 Task: Add a dependency to the task Create a new online platform for online therapy sessions , the existing task  Implement a new cloud-based human resources management system for a company in the project ArcticTech
Action: Mouse moved to (632, 367)
Screenshot: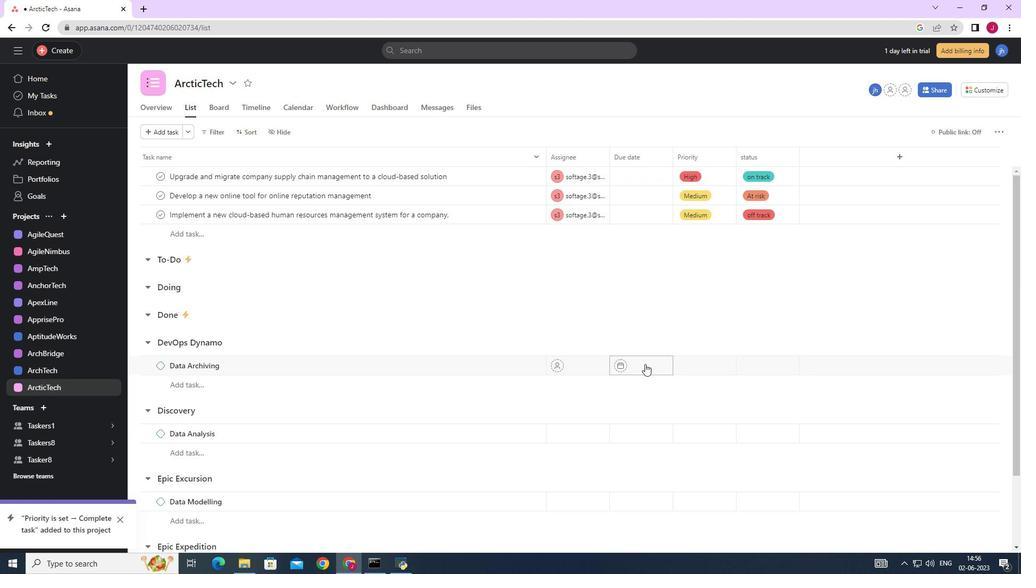 
Action: Mouse scrolled (632, 368) with delta (0, 0)
Screenshot: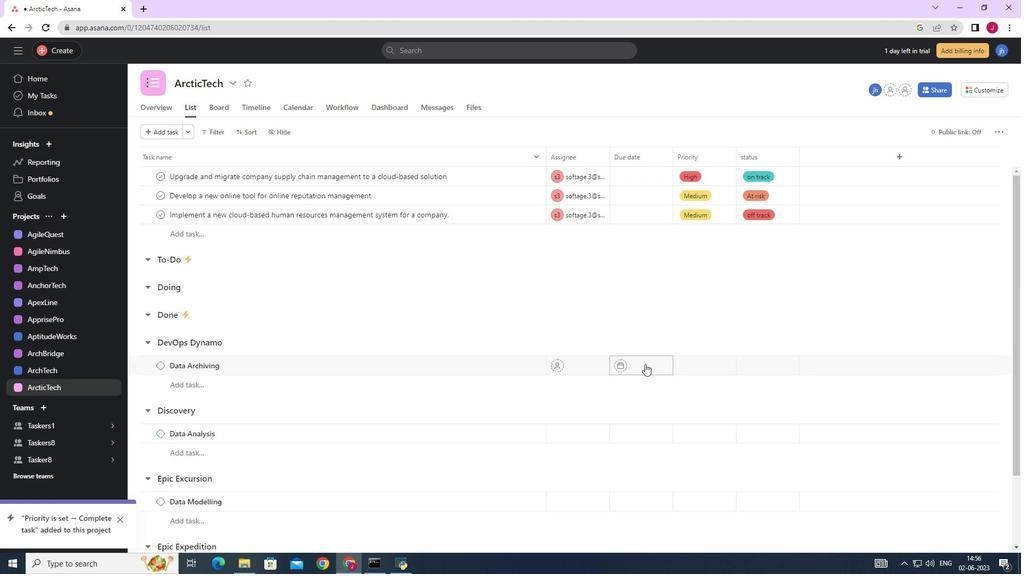 
Action: Mouse scrolled (632, 368) with delta (0, 0)
Screenshot: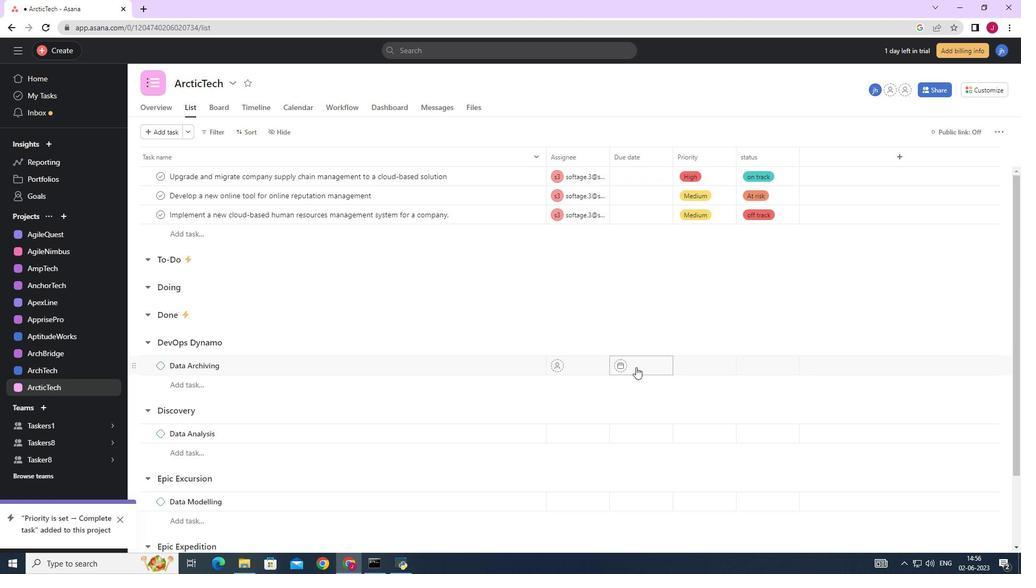 
Action: Mouse moved to (474, 356)
Screenshot: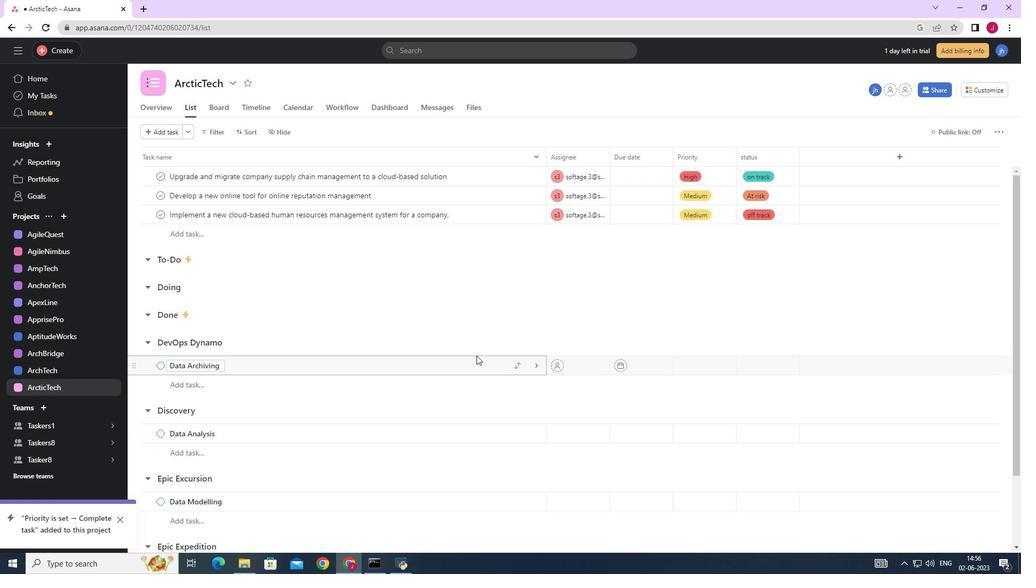 
Action: Mouse scrolled (474, 355) with delta (0, 0)
Screenshot: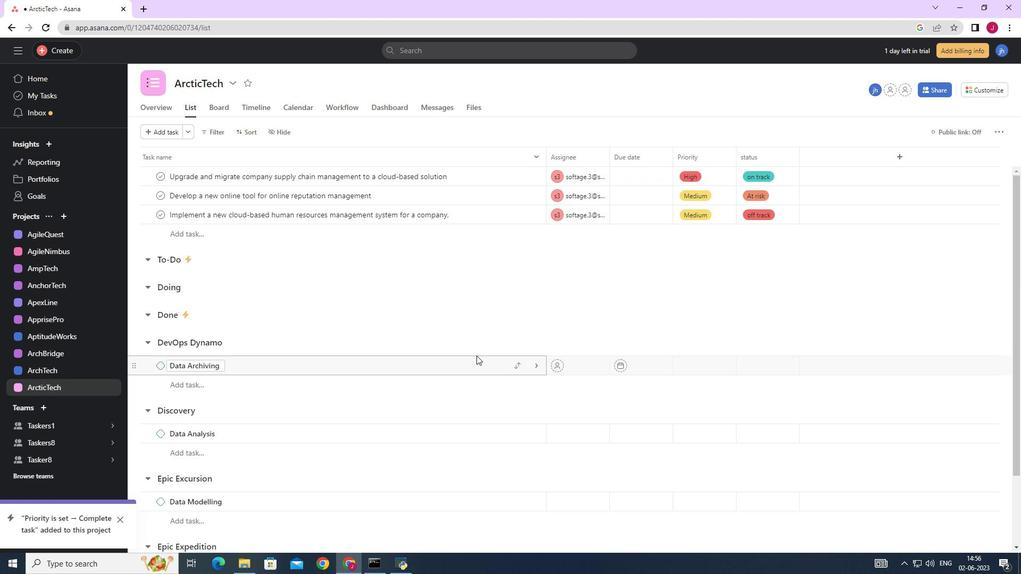 
Action: Mouse scrolled (474, 355) with delta (0, 0)
Screenshot: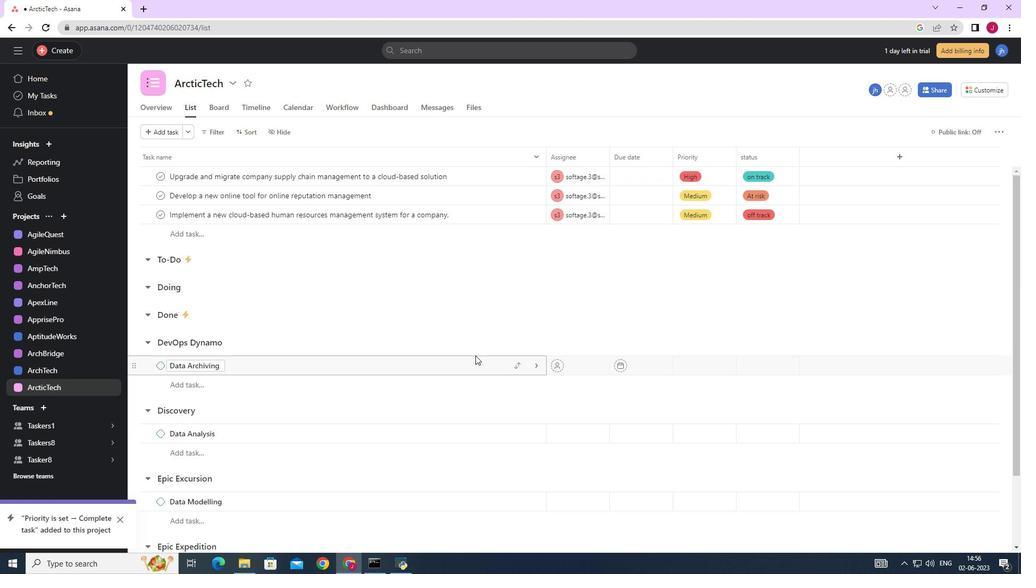 
Action: Mouse scrolled (474, 355) with delta (0, 0)
Screenshot: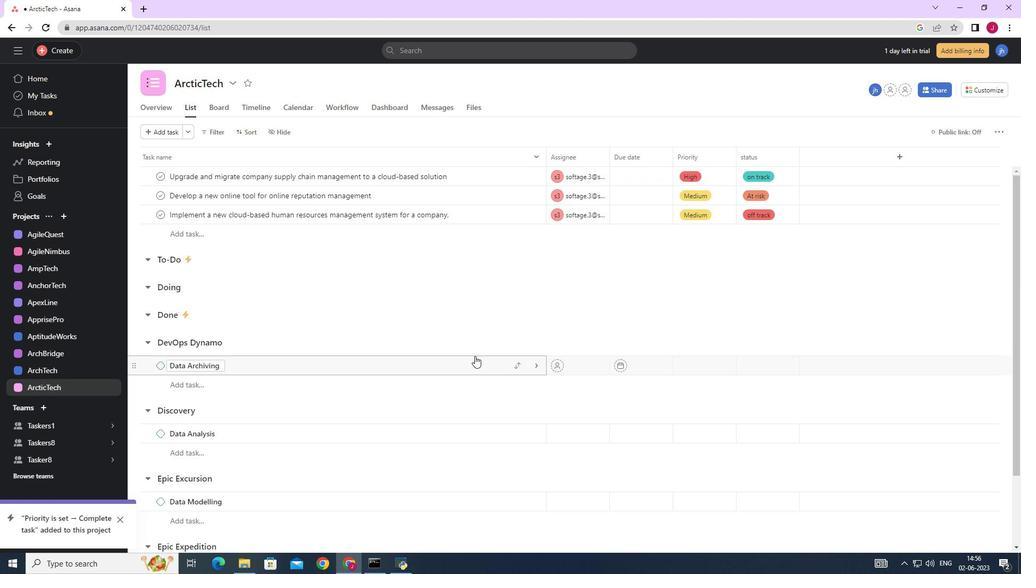 
Action: Mouse scrolled (474, 356) with delta (0, 0)
Screenshot: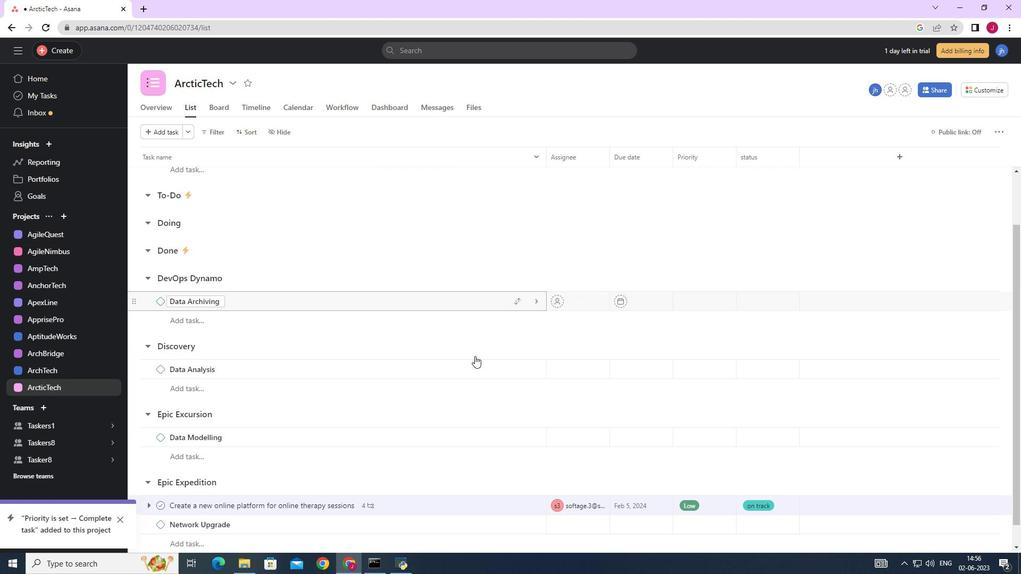 
Action: Mouse scrolled (474, 356) with delta (0, 0)
Screenshot: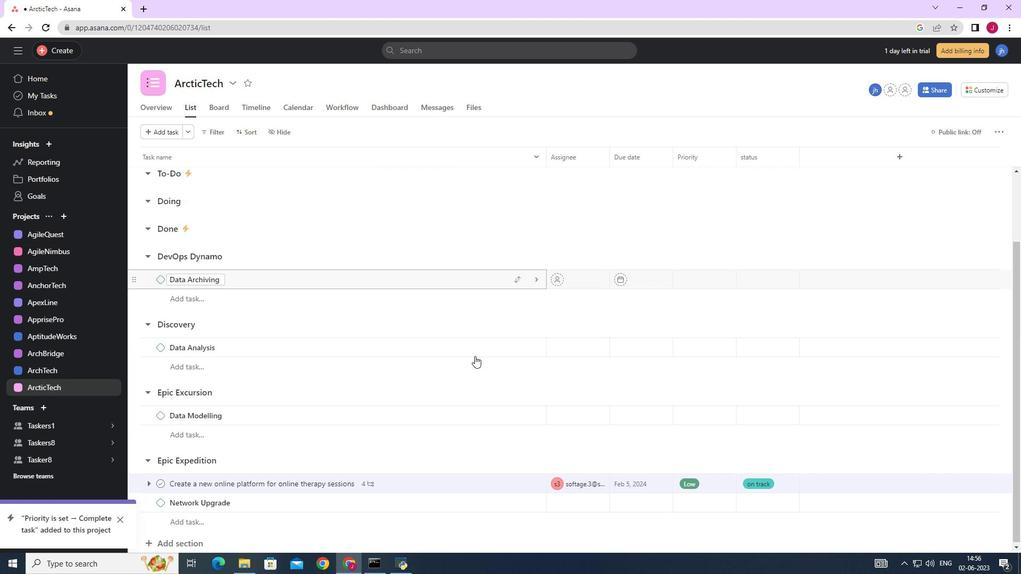 
Action: Mouse scrolled (474, 355) with delta (0, 0)
Screenshot: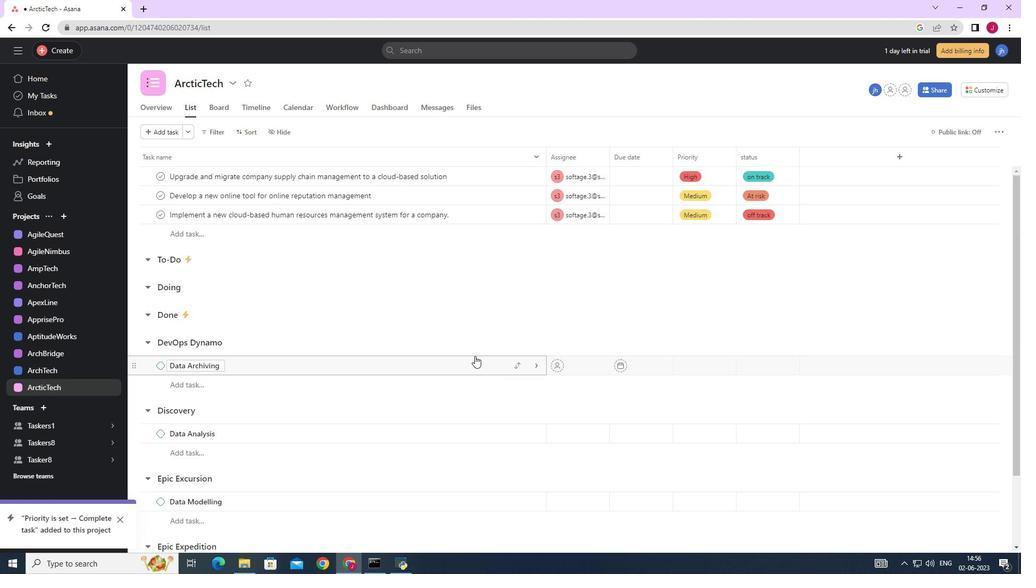 
Action: Mouse scrolled (474, 355) with delta (0, 0)
Screenshot: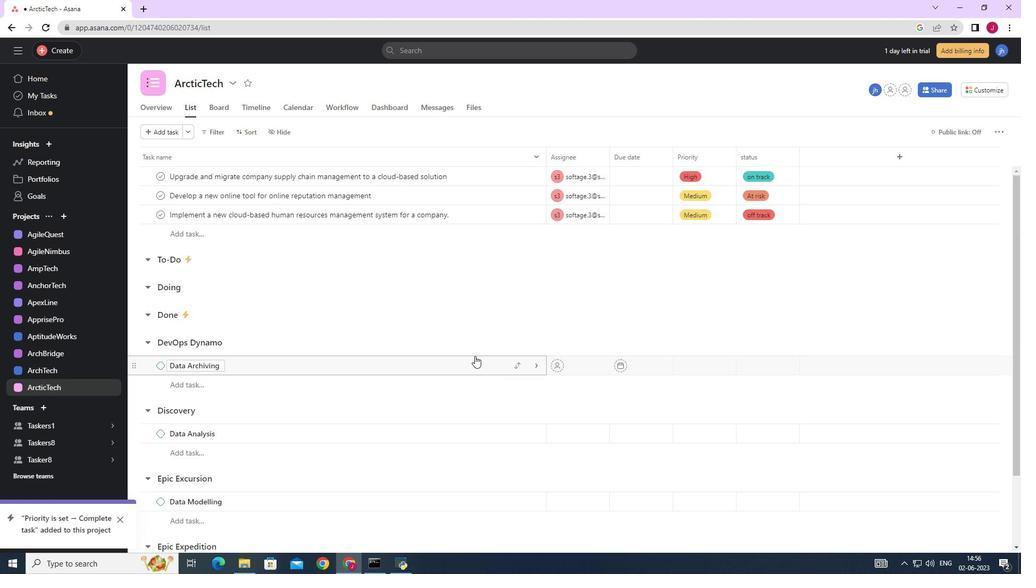 
Action: Mouse scrolled (474, 355) with delta (0, 0)
Screenshot: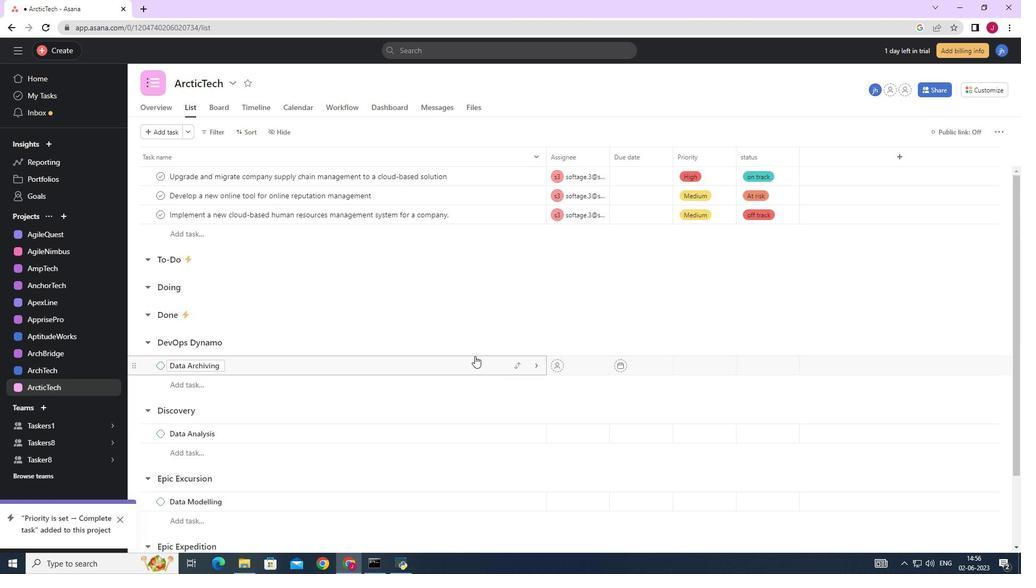 
Action: Mouse scrolled (474, 355) with delta (0, 0)
Screenshot: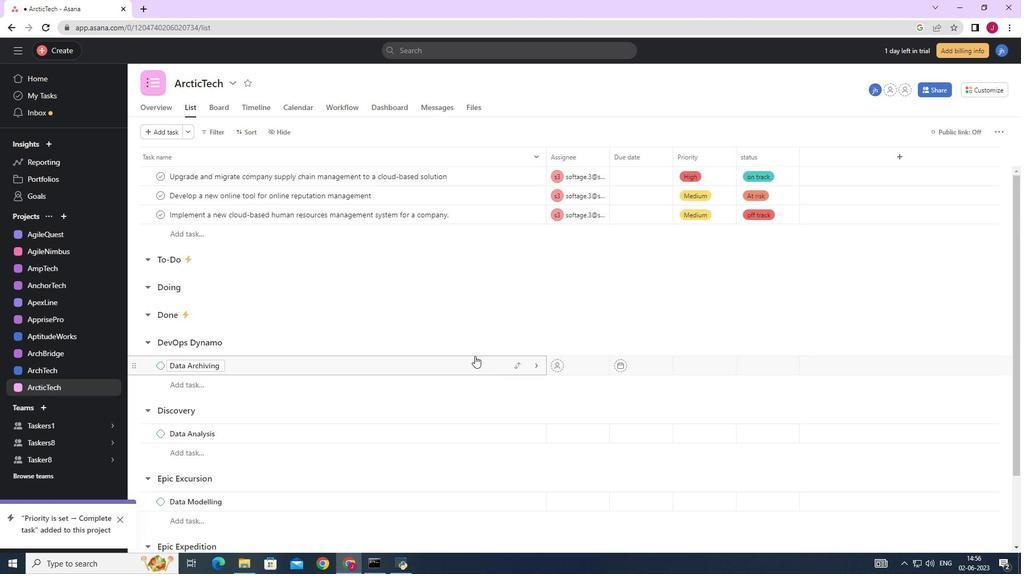 
Action: Mouse scrolled (474, 355) with delta (0, 0)
Screenshot: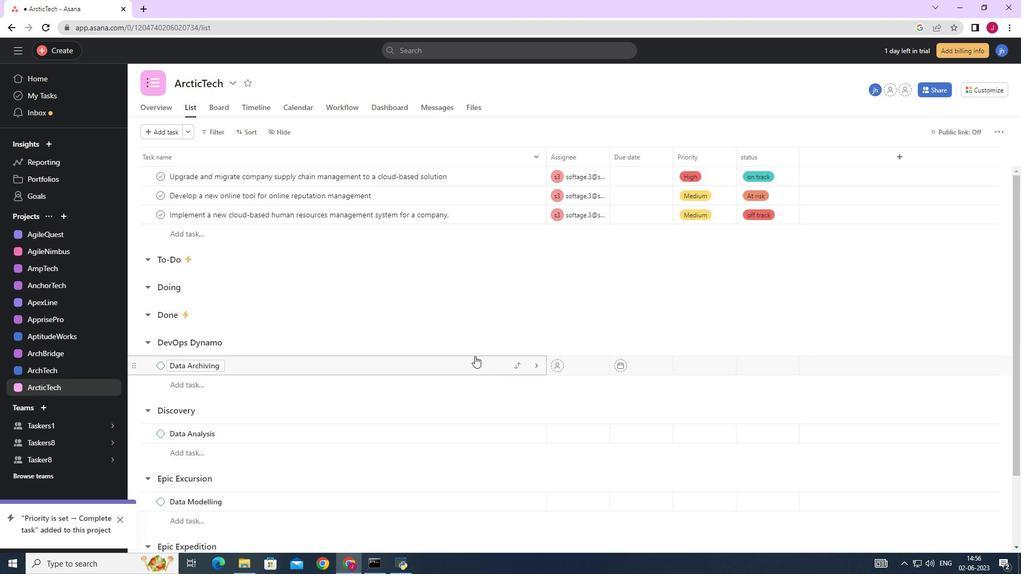 
Action: Mouse moved to (499, 481)
Screenshot: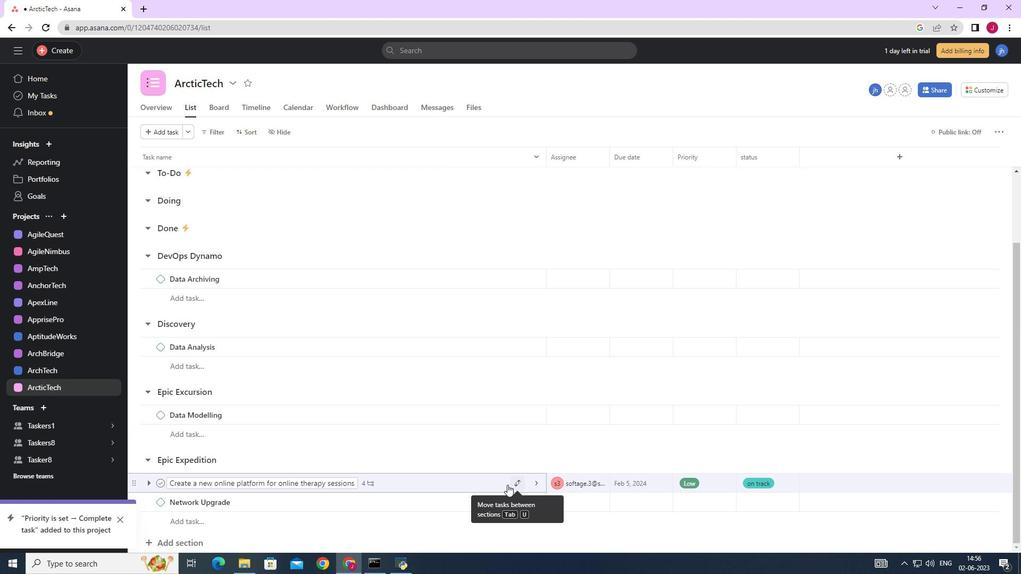 
Action: Mouse pressed left at (499, 481)
Screenshot: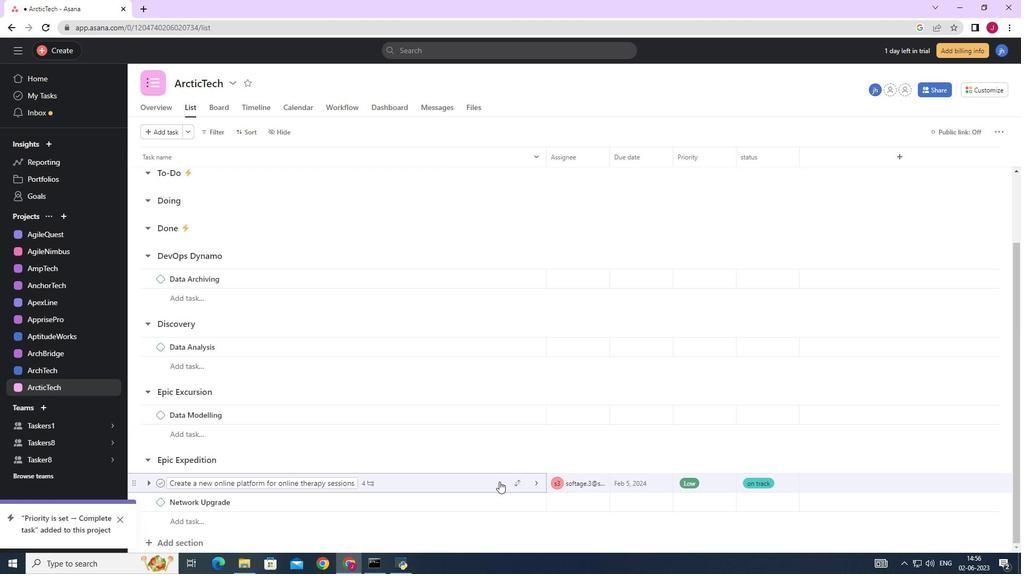 
Action: Mouse moved to (831, 383)
Screenshot: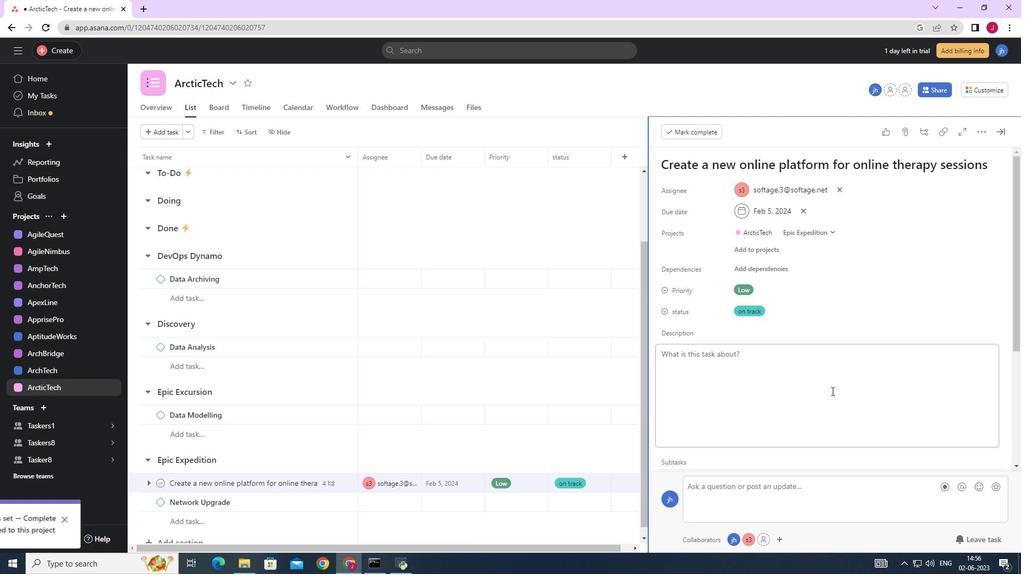 
Action: Mouse scrolled (831, 383) with delta (0, 0)
Screenshot: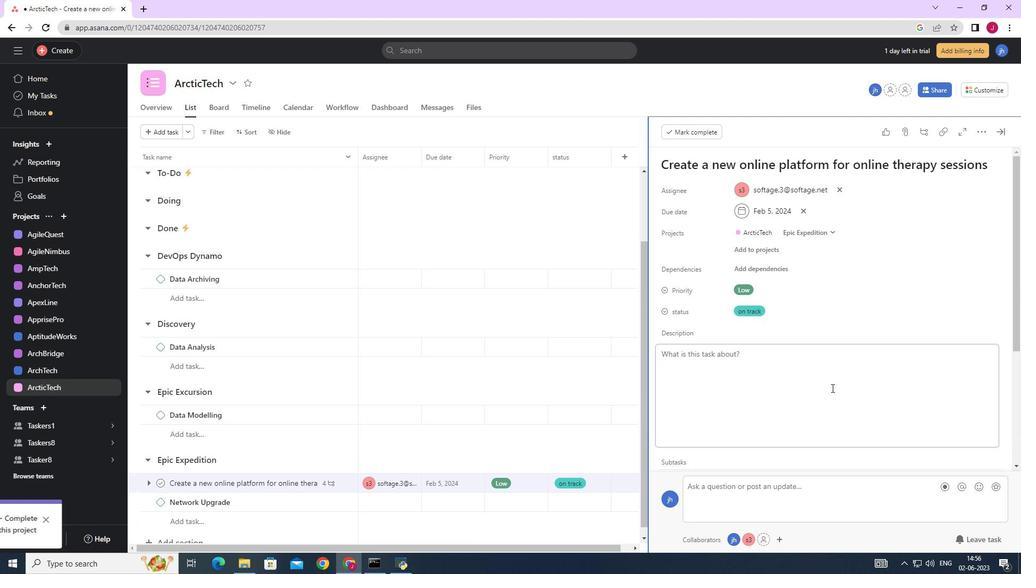 
Action: Mouse moved to (777, 220)
Screenshot: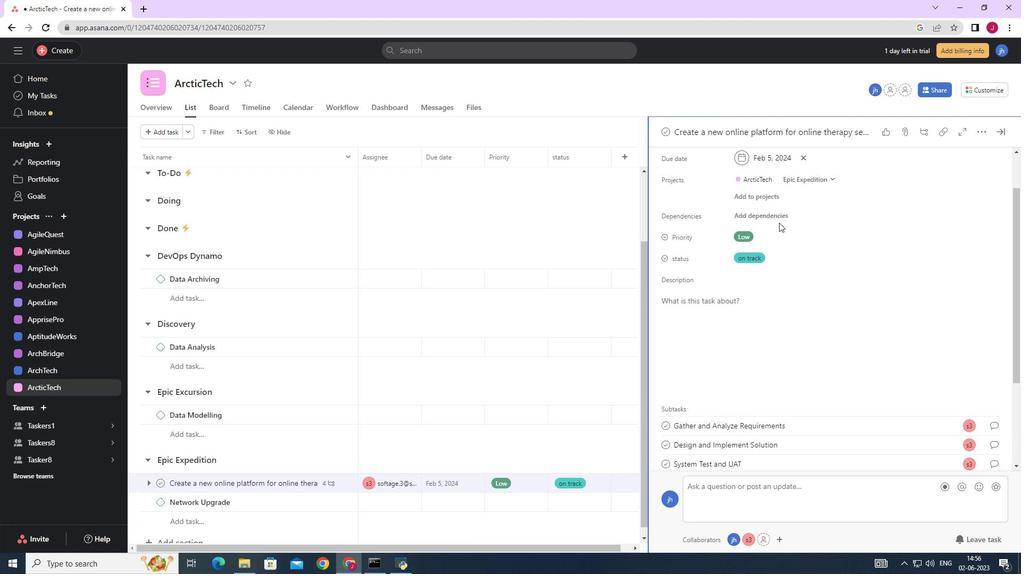 
Action: Mouse pressed left at (777, 220)
Screenshot: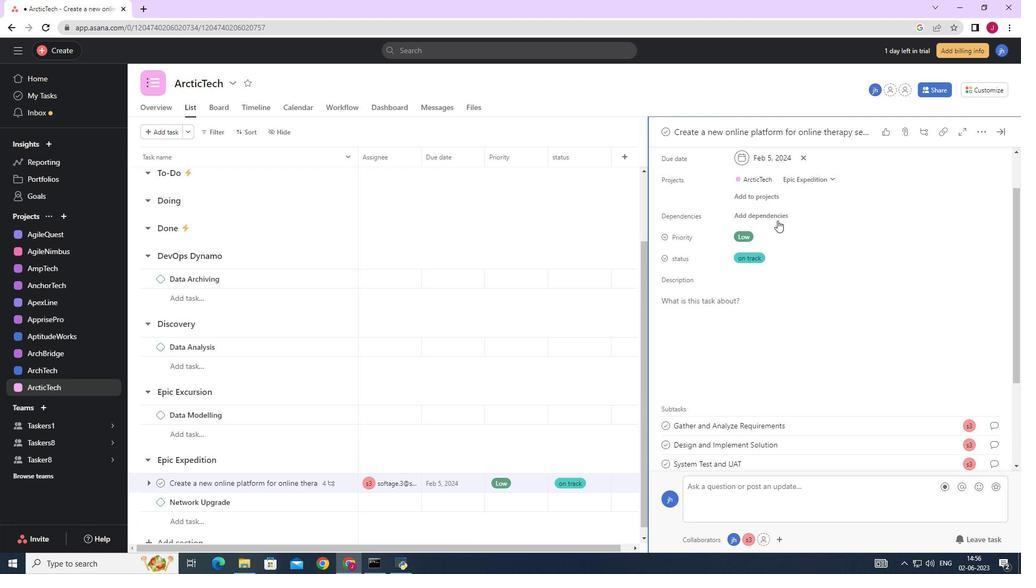 
Action: Mouse moved to (854, 254)
Screenshot: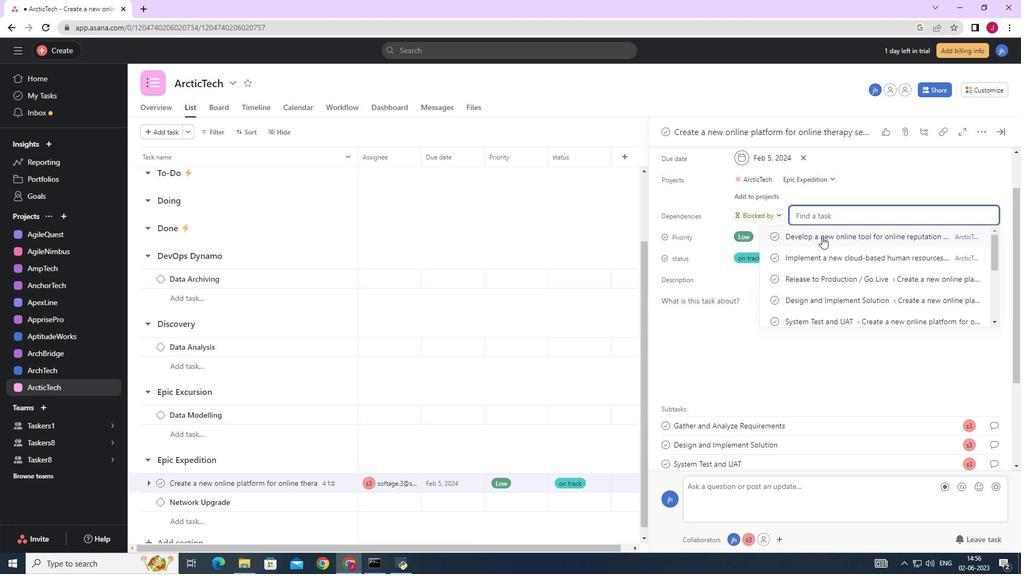
Action: Mouse scrolled (854, 254) with delta (0, 0)
Screenshot: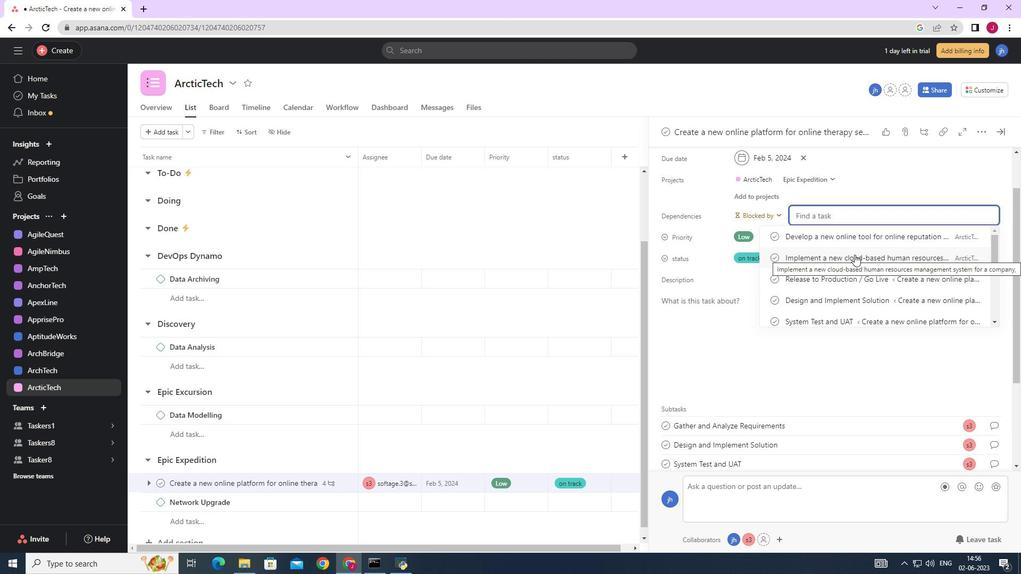 
Action: Mouse moved to (839, 264)
Screenshot: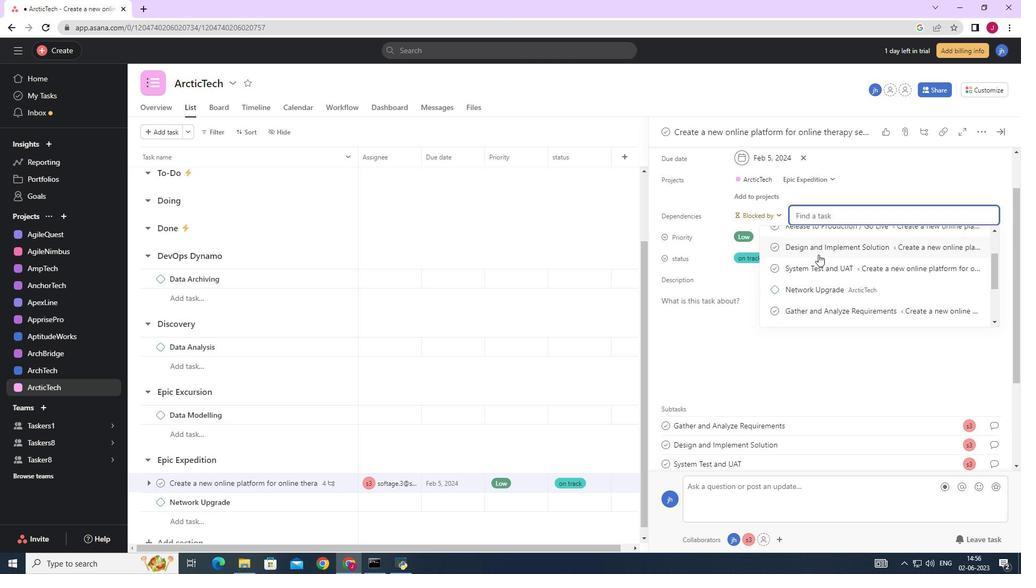 
Action: Mouse scrolled (839, 264) with delta (0, 0)
Screenshot: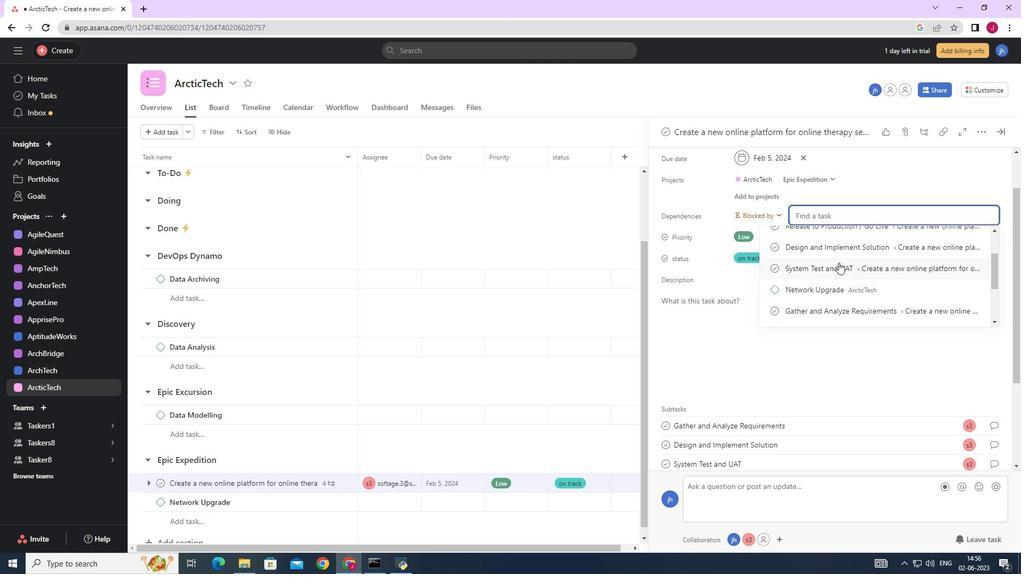 
Action: Mouse scrolled (839, 264) with delta (0, 0)
Screenshot: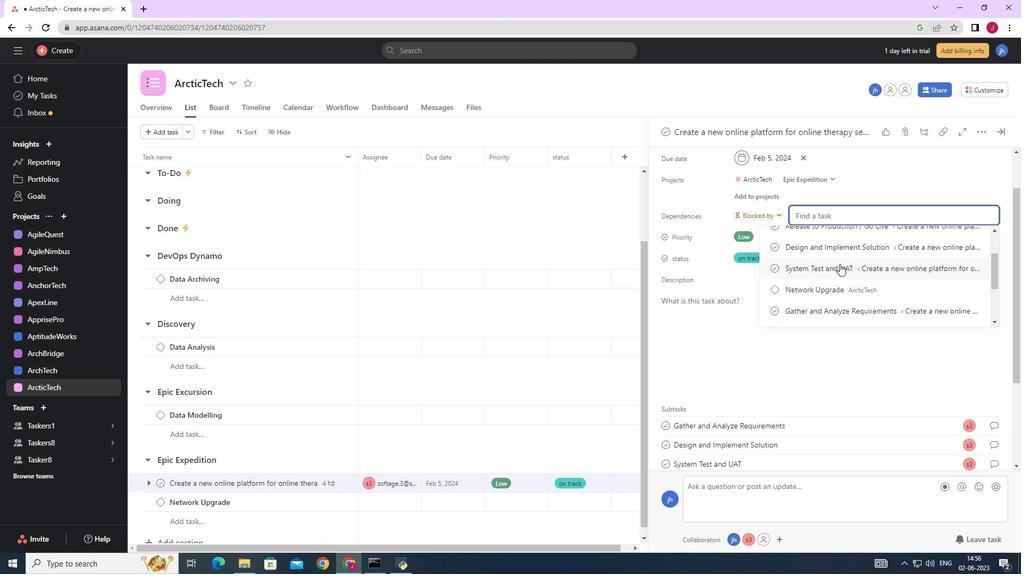 
Action: Mouse scrolled (839, 264) with delta (0, 0)
Screenshot: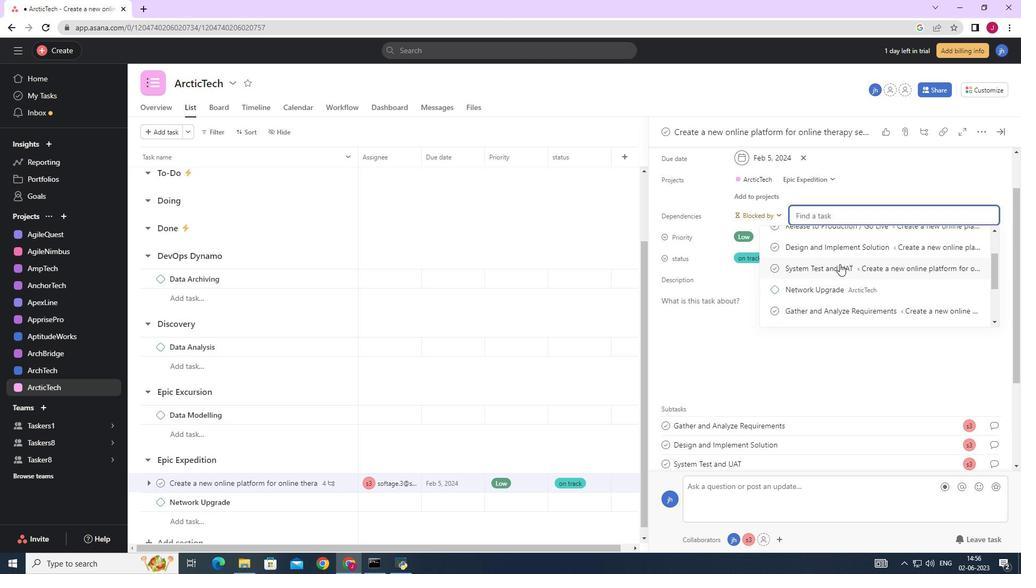 
Action: Mouse moved to (815, 258)
Screenshot: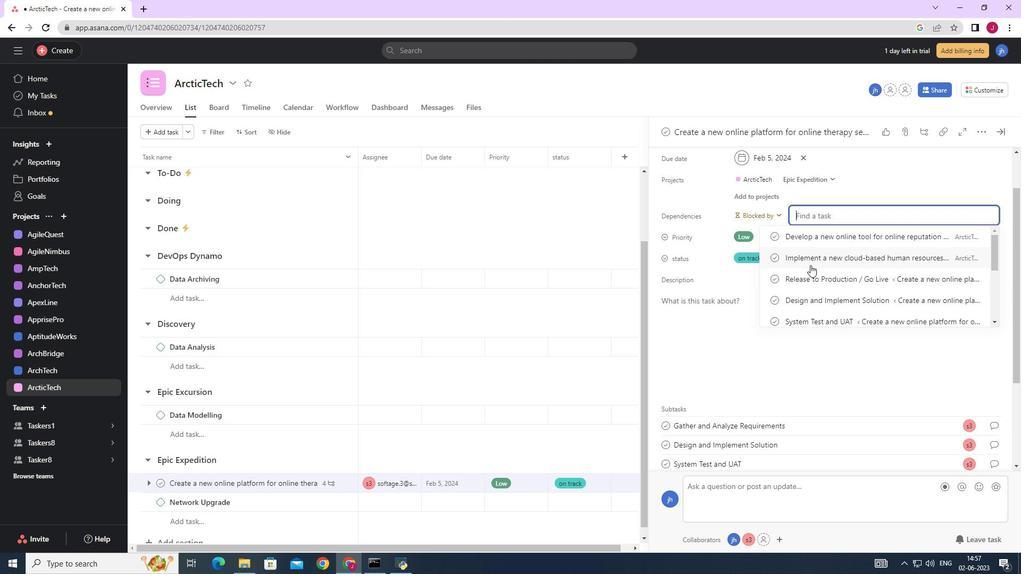 
Action: Mouse pressed left at (815, 258)
Screenshot: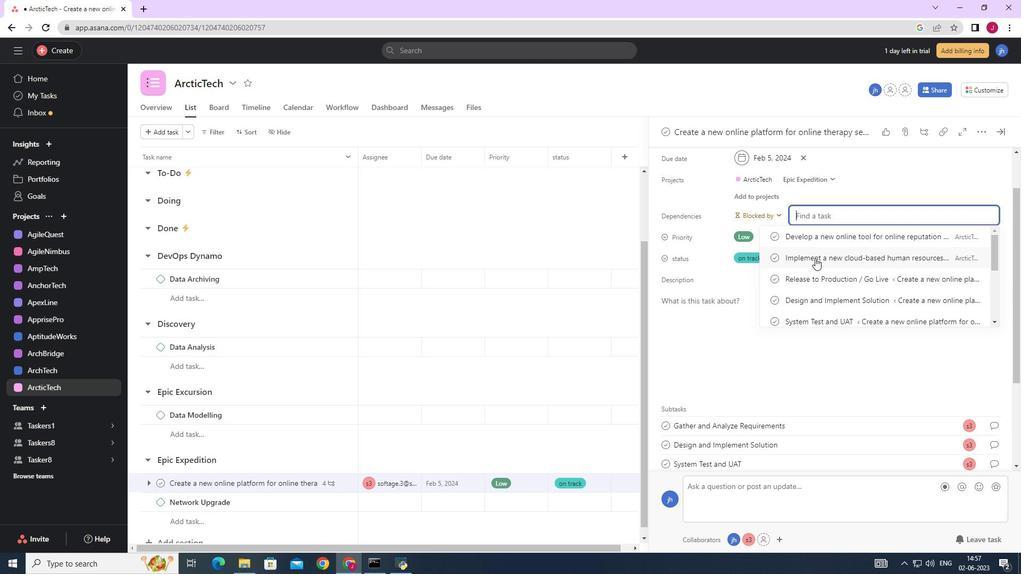 
Action: Mouse moved to (1000, 132)
Screenshot: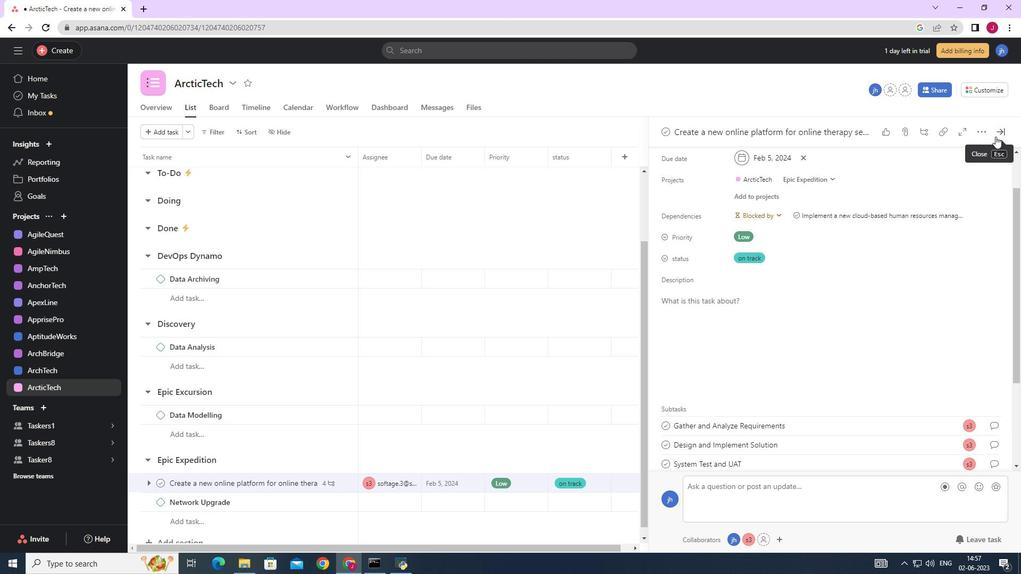 
Action: Mouse pressed left at (1000, 132)
Screenshot: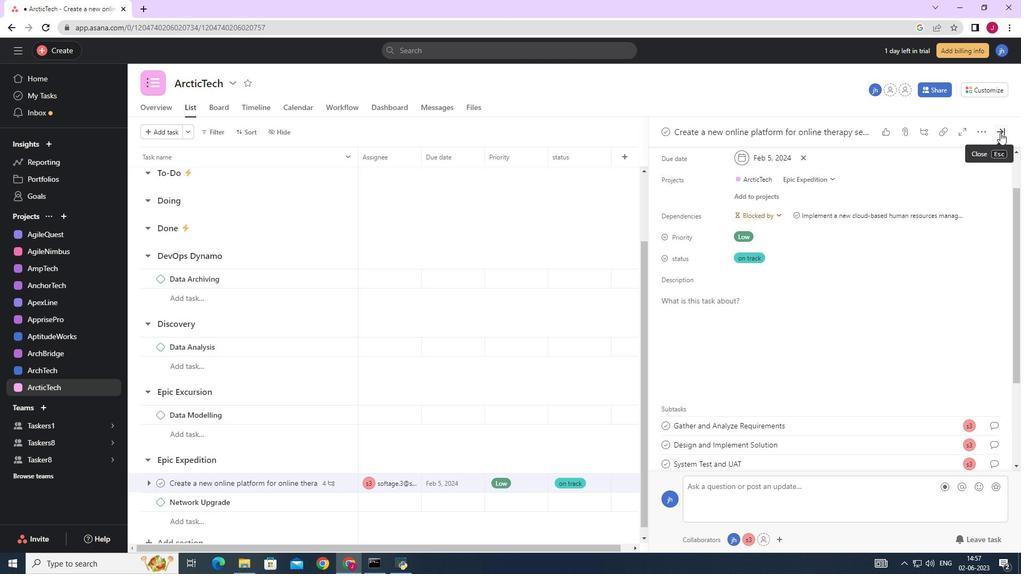 
Action: Mouse moved to (929, 165)
Screenshot: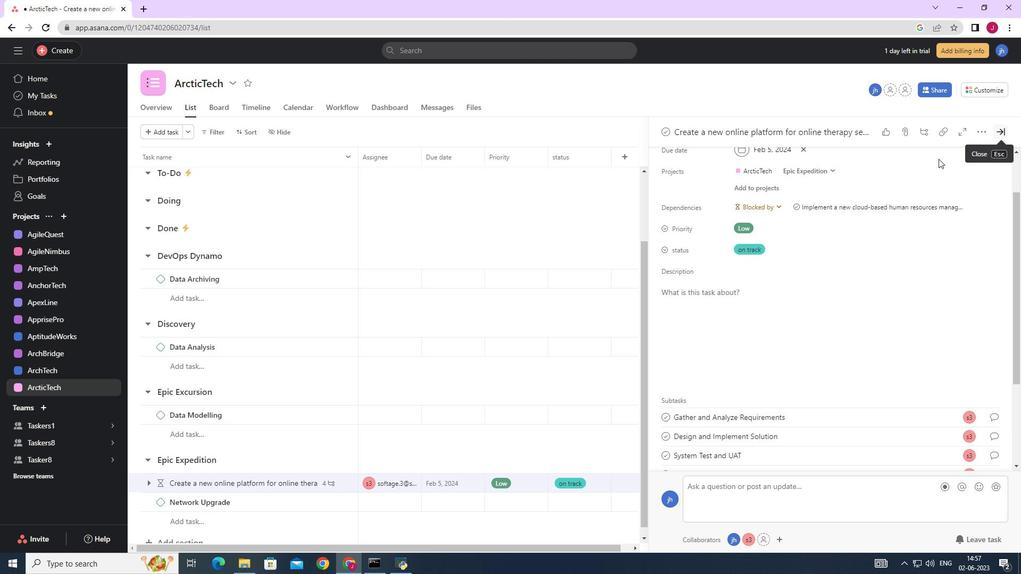 
